 Task: Check the average views per listing of new carpet in the last 5 years.
Action: Mouse moved to (794, 182)
Screenshot: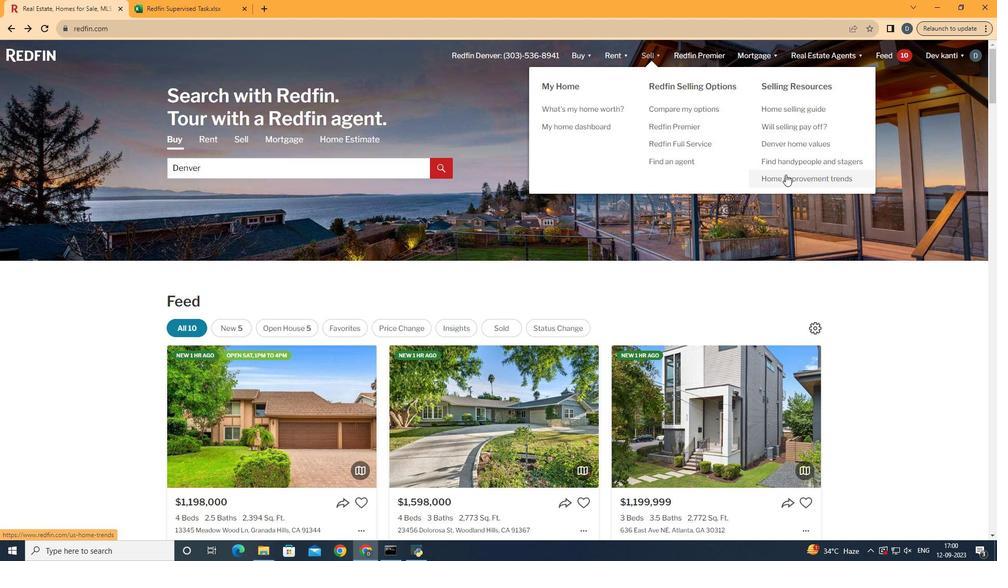 
Action: Mouse pressed left at (794, 182)
Screenshot: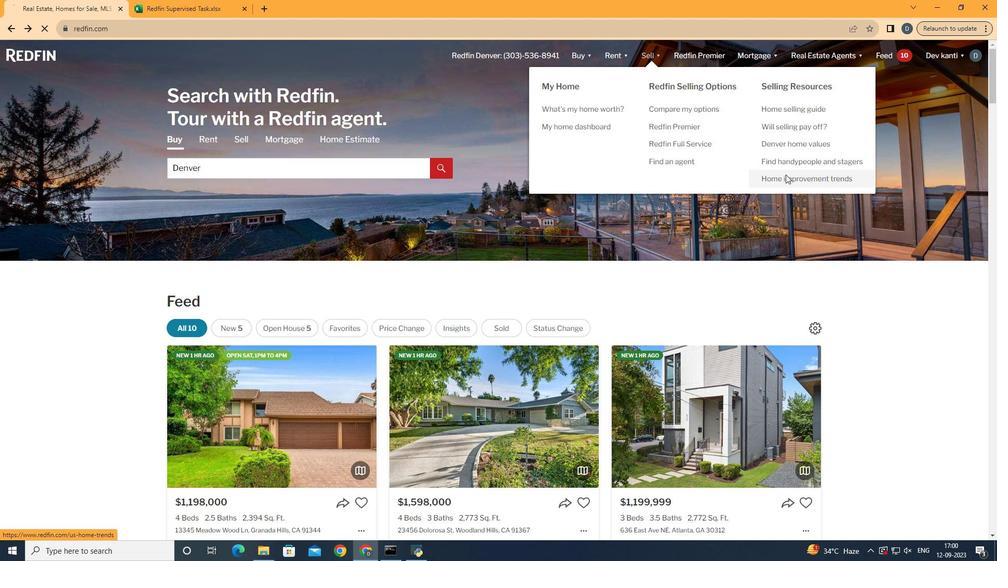 
Action: Mouse moved to (268, 216)
Screenshot: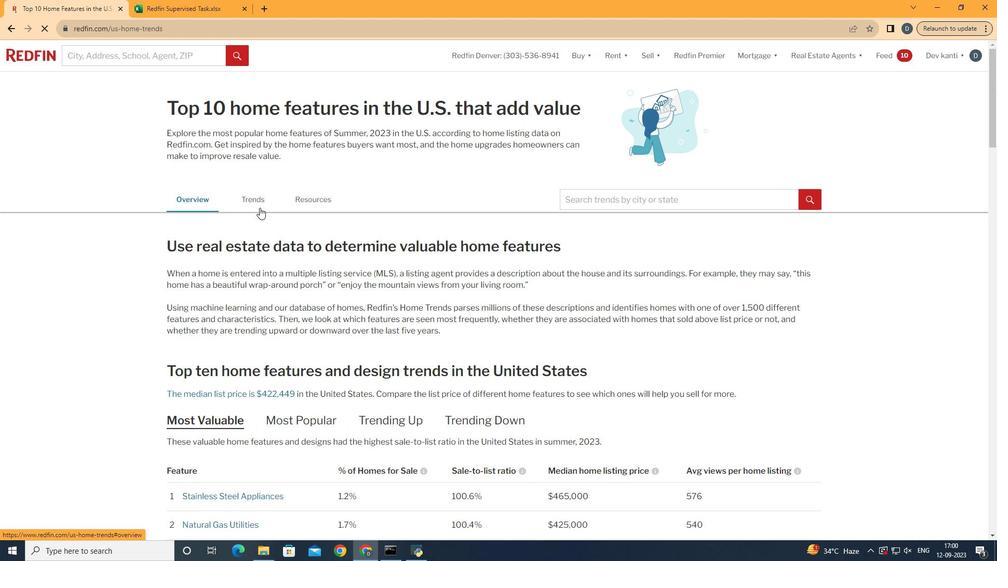 
Action: Mouse pressed left at (268, 216)
Screenshot: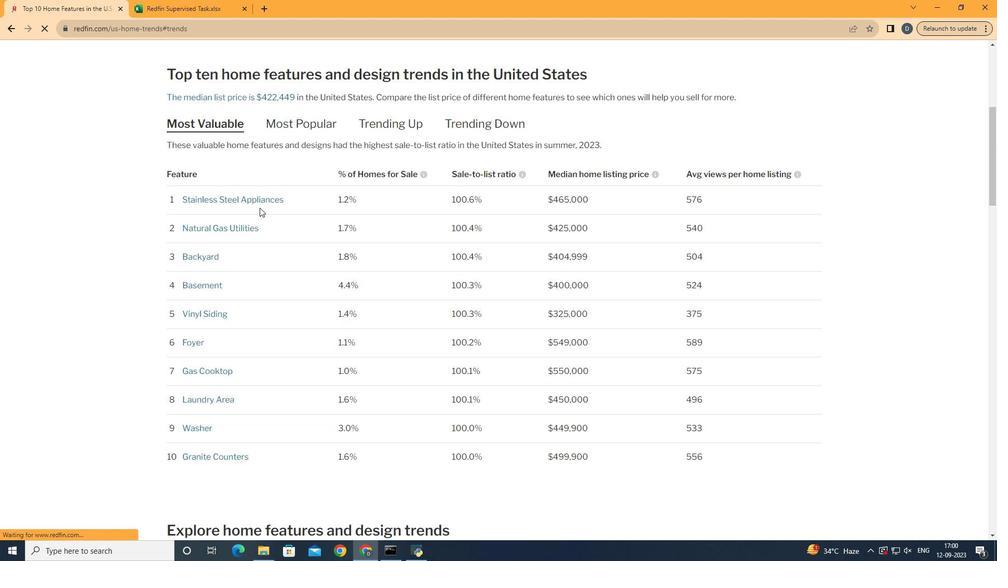 
Action: Mouse moved to (354, 267)
Screenshot: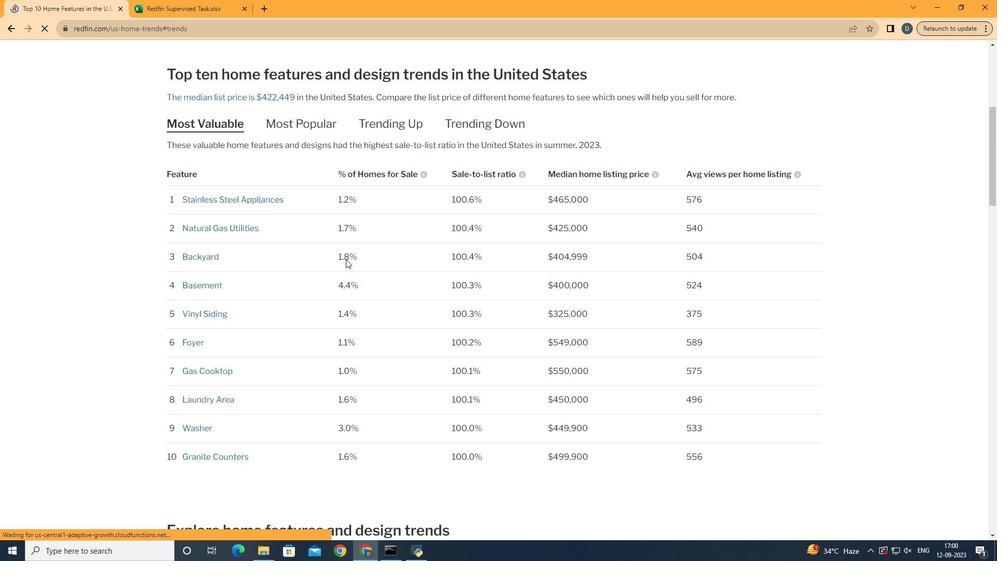 
Action: Mouse scrolled (354, 267) with delta (0, 0)
Screenshot: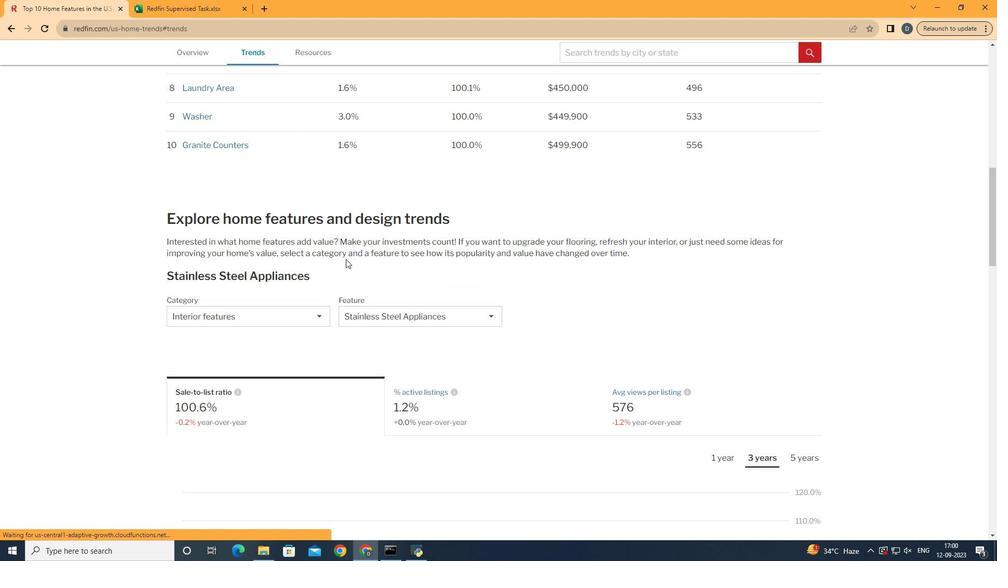 
Action: Mouse scrolled (354, 267) with delta (0, 0)
Screenshot: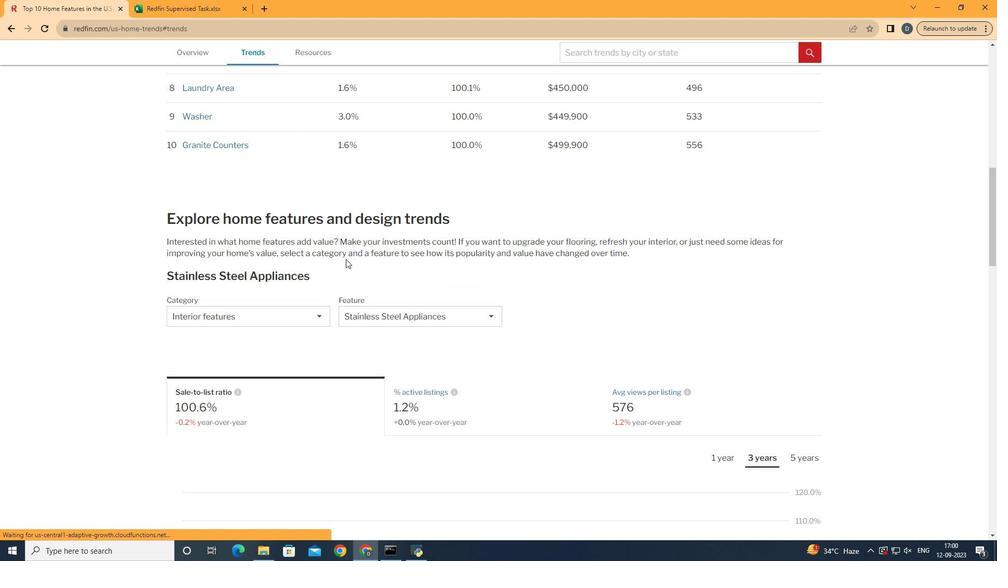 
Action: Mouse scrolled (354, 267) with delta (0, 0)
Screenshot: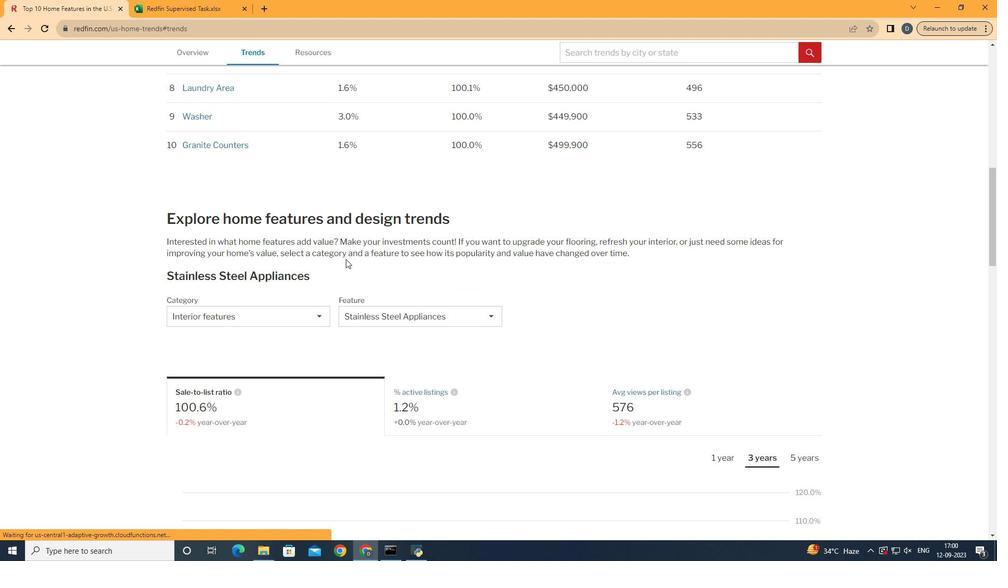 
Action: Mouse scrolled (354, 267) with delta (0, 0)
Screenshot: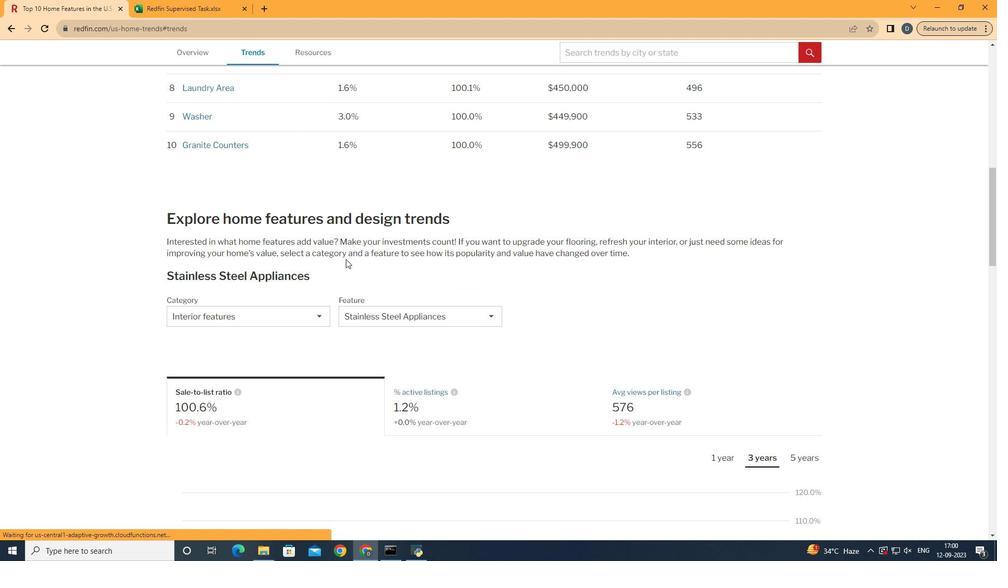 
Action: Mouse scrolled (354, 267) with delta (0, 0)
Screenshot: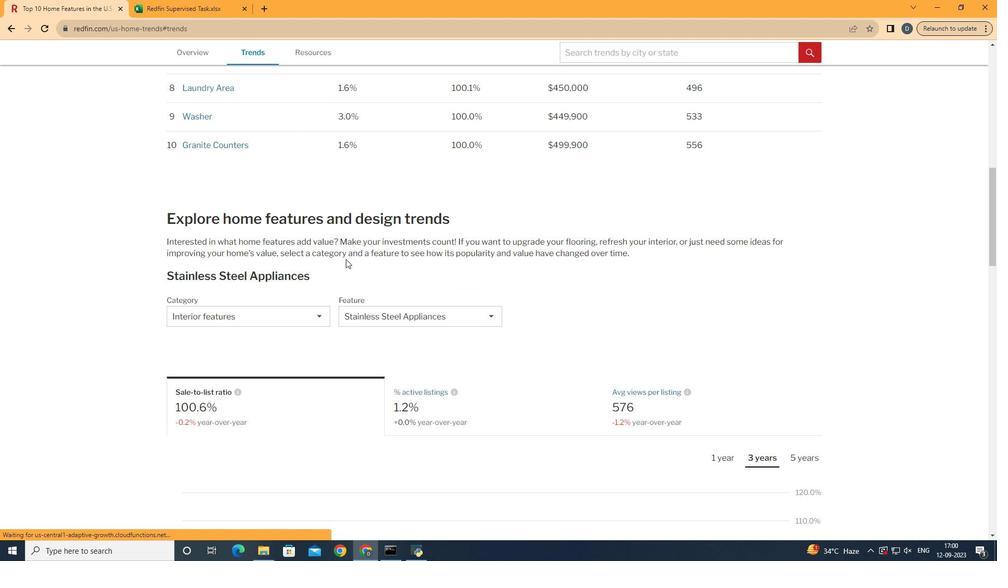 
Action: Mouse scrolled (354, 267) with delta (0, 0)
Screenshot: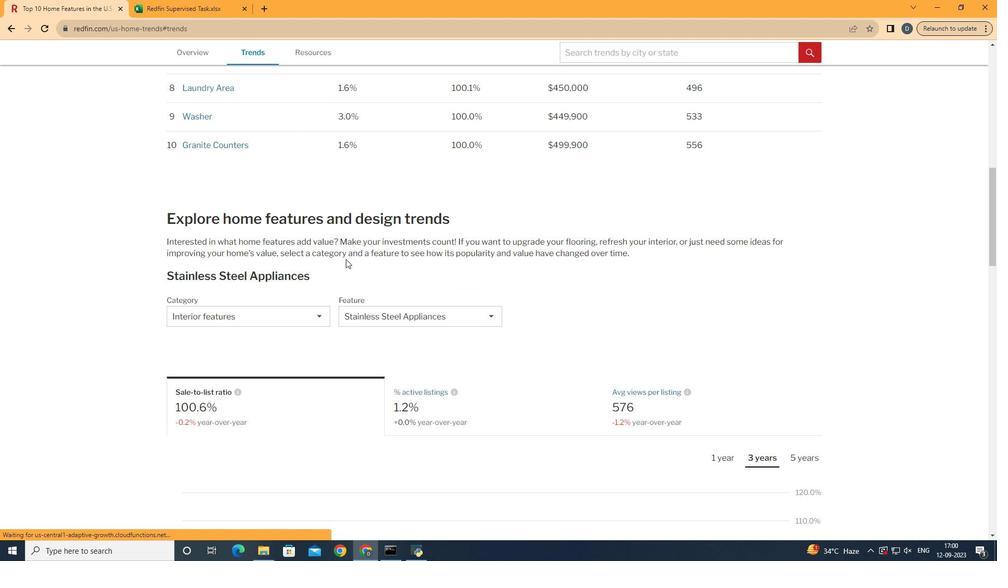 
Action: Mouse scrolled (354, 267) with delta (0, 0)
Screenshot: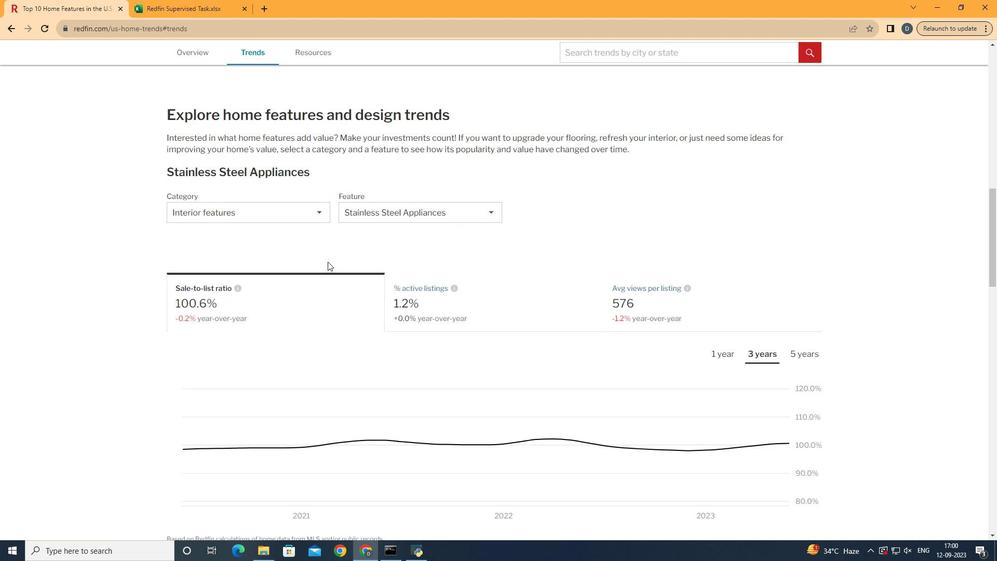 
Action: Mouse scrolled (354, 267) with delta (0, 0)
Screenshot: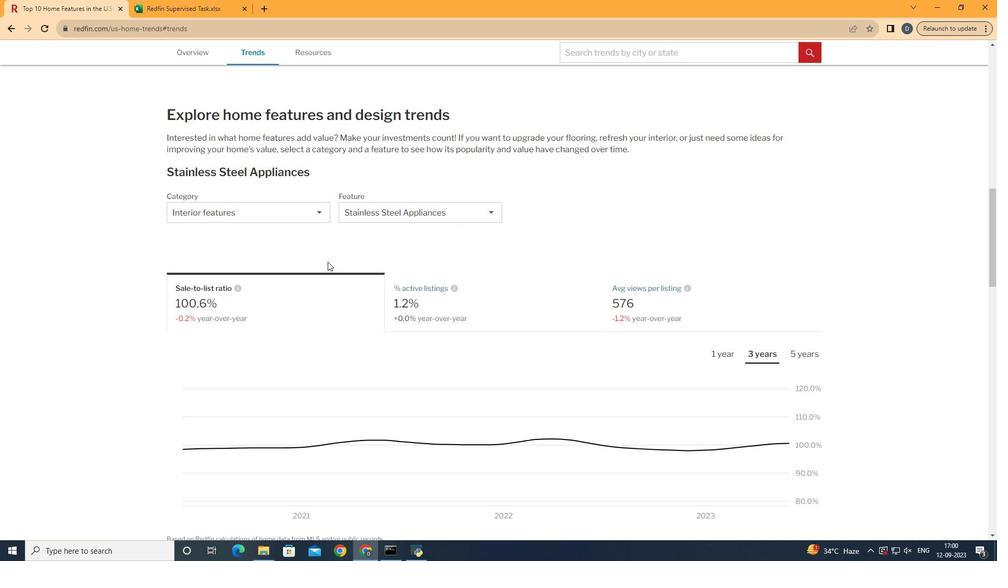 
Action: Mouse moved to (312, 231)
Screenshot: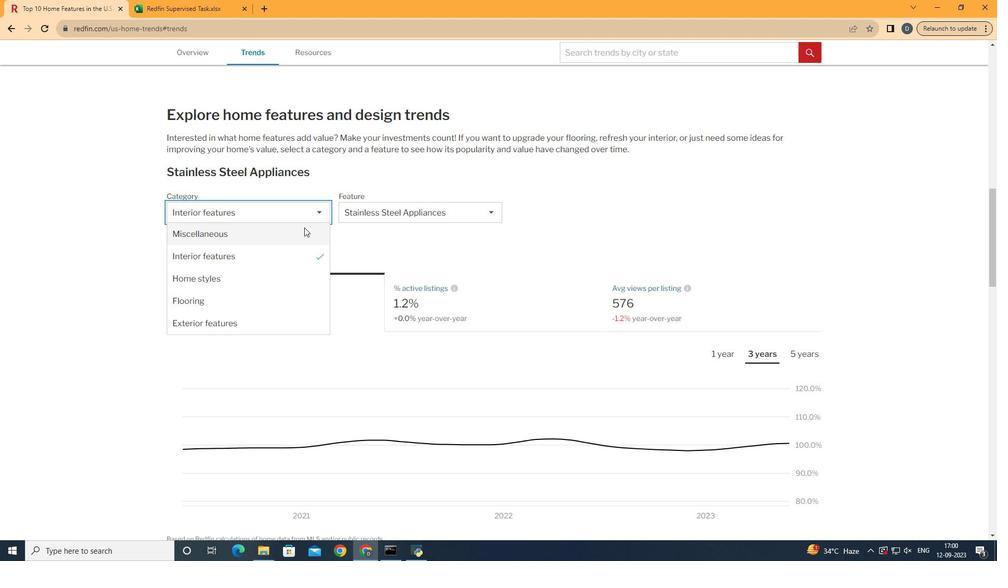 
Action: Mouse pressed left at (312, 231)
Screenshot: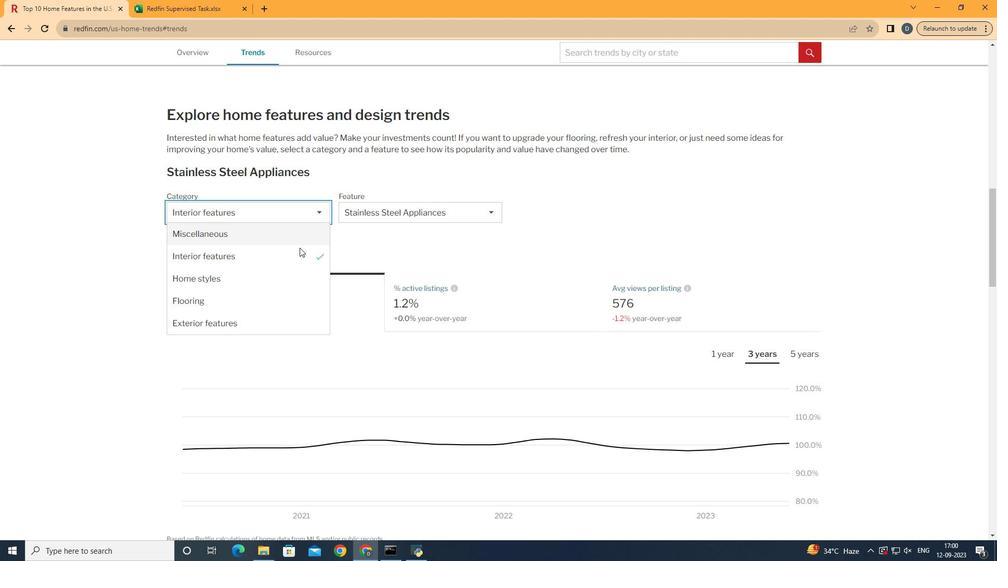 
Action: Mouse moved to (307, 263)
Screenshot: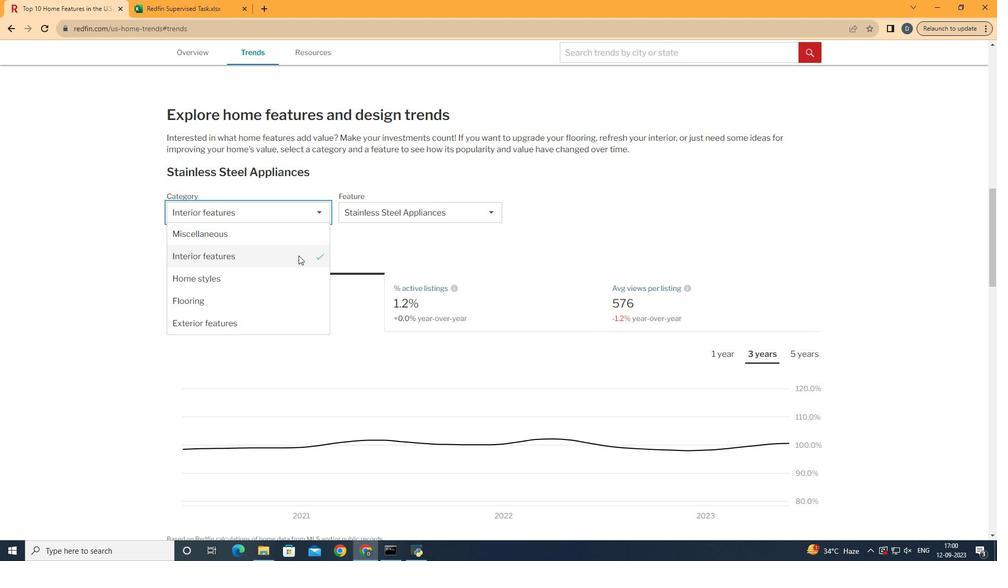 
Action: Mouse pressed left at (307, 263)
Screenshot: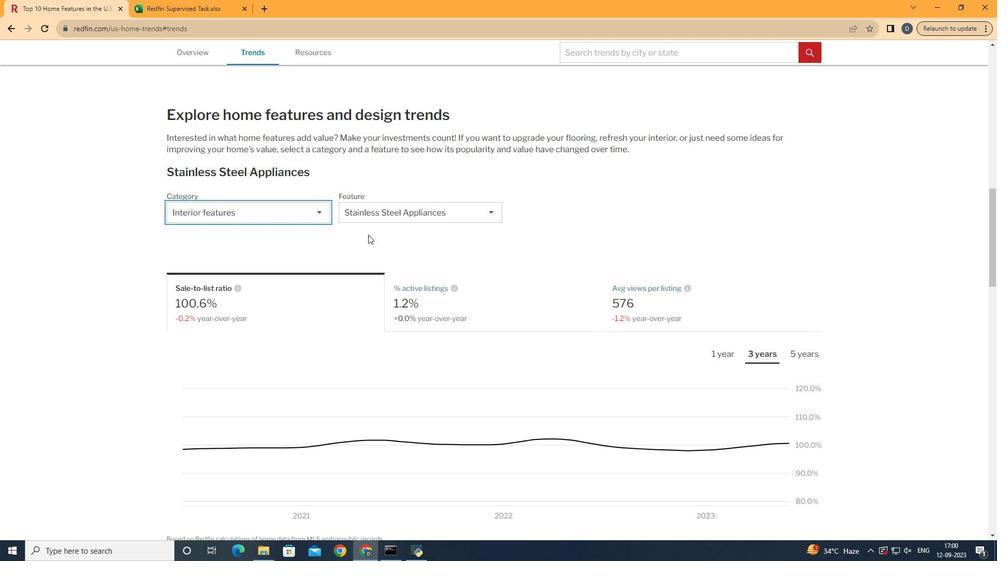 
Action: Mouse moved to (411, 223)
Screenshot: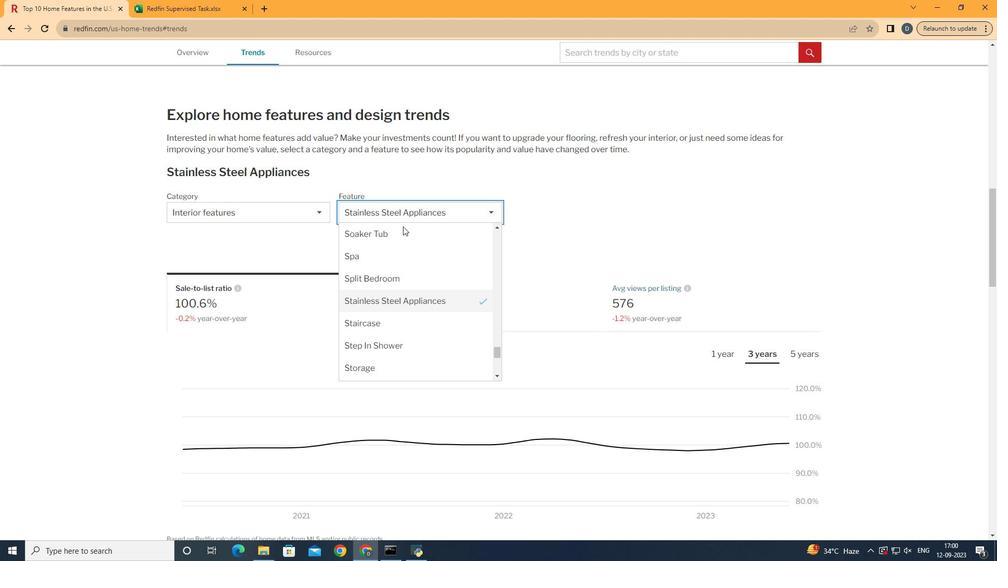 
Action: Mouse pressed left at (411, 223)
Screenshot: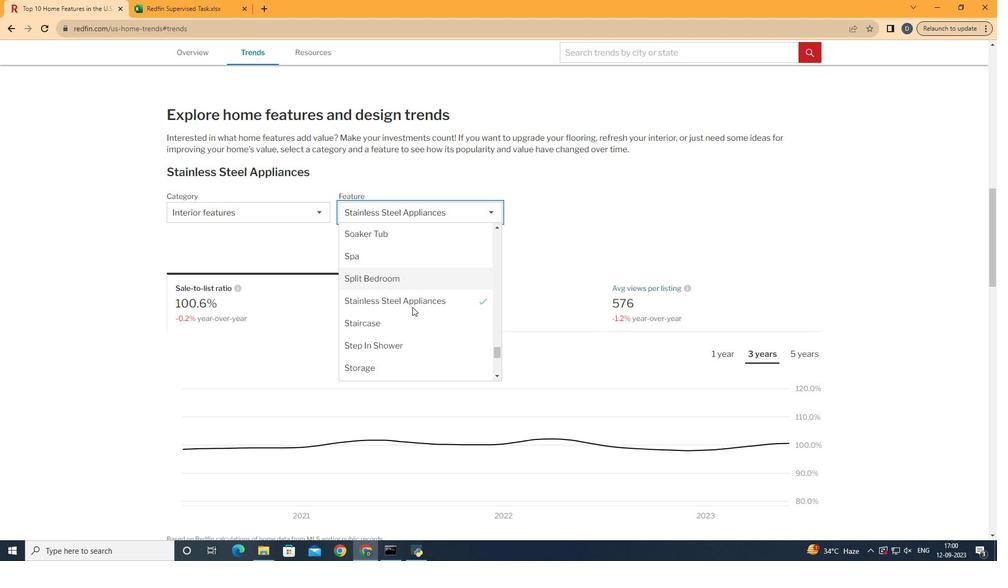 
Action: Mouse moved to (426, 324)
Screenshot: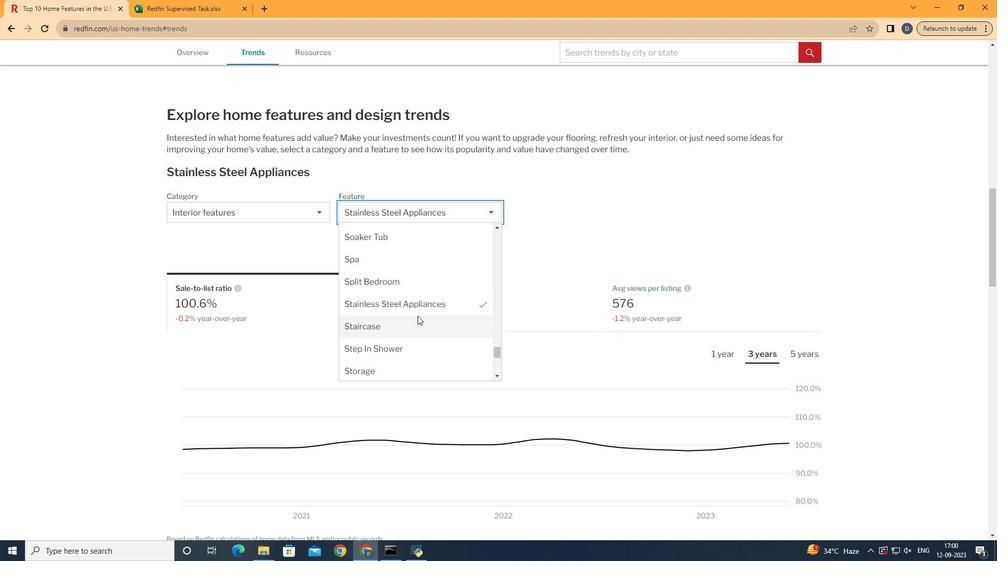
Action: Mouse scrolled (426, 324) with delta (0, 0)
Screenshot: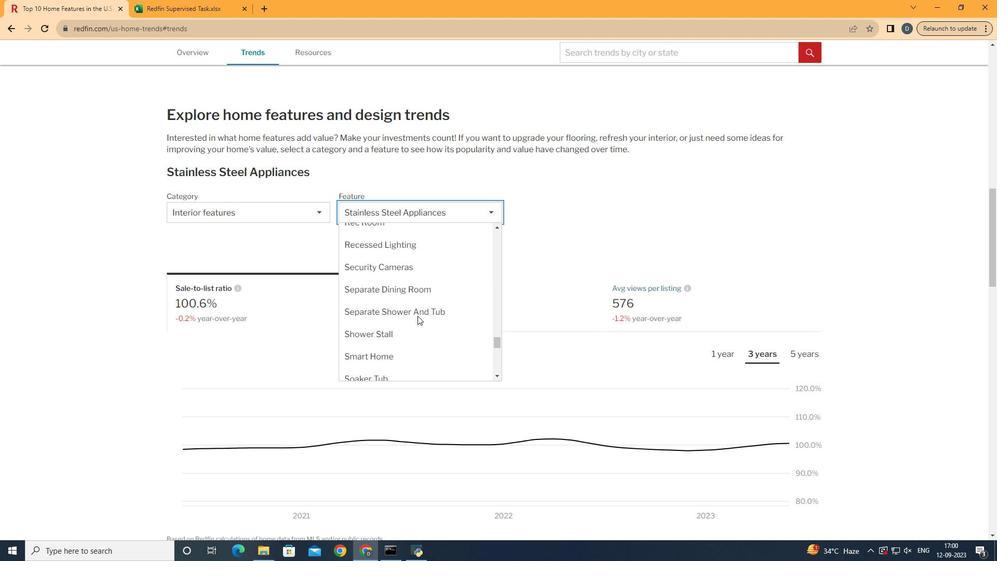 
Action: Mouse scrolled (426, 324) with delta (0, 0)
Screenshot: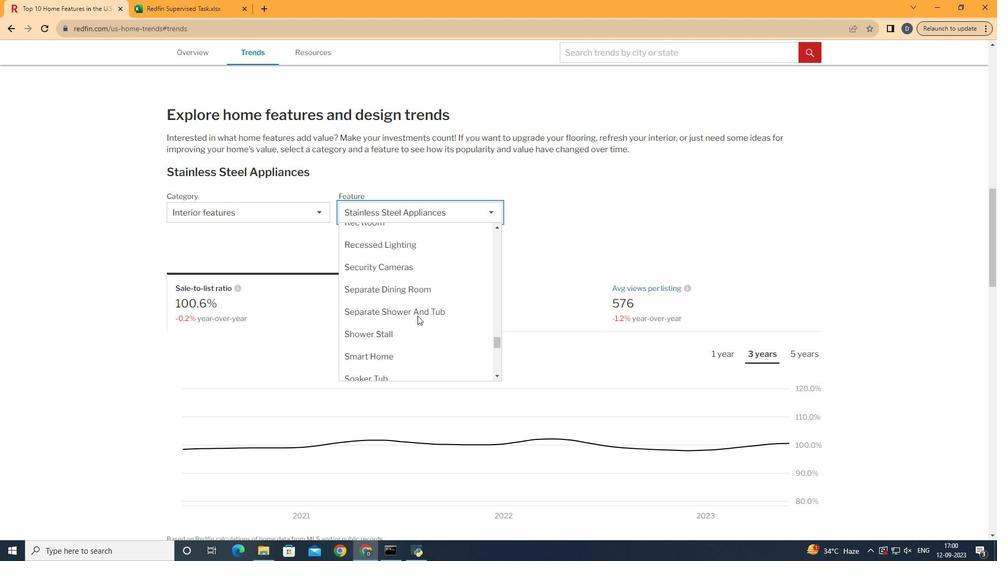 
Action: Mouse scrolled (426, 324) with delta (0, 0)
Screenshot: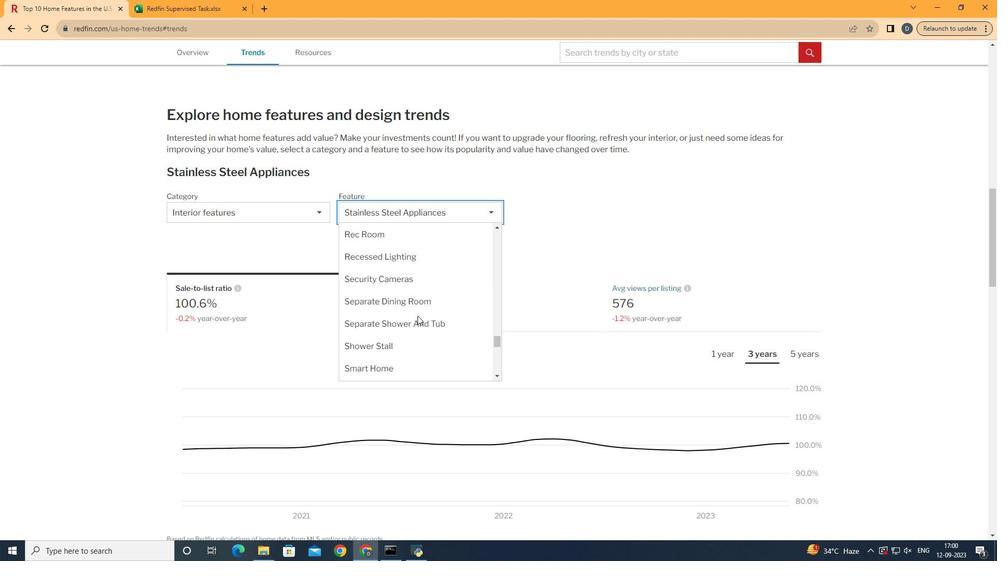 
Action: Mouse scrolled (426, 324) with delta (0, 0)
Screenshot: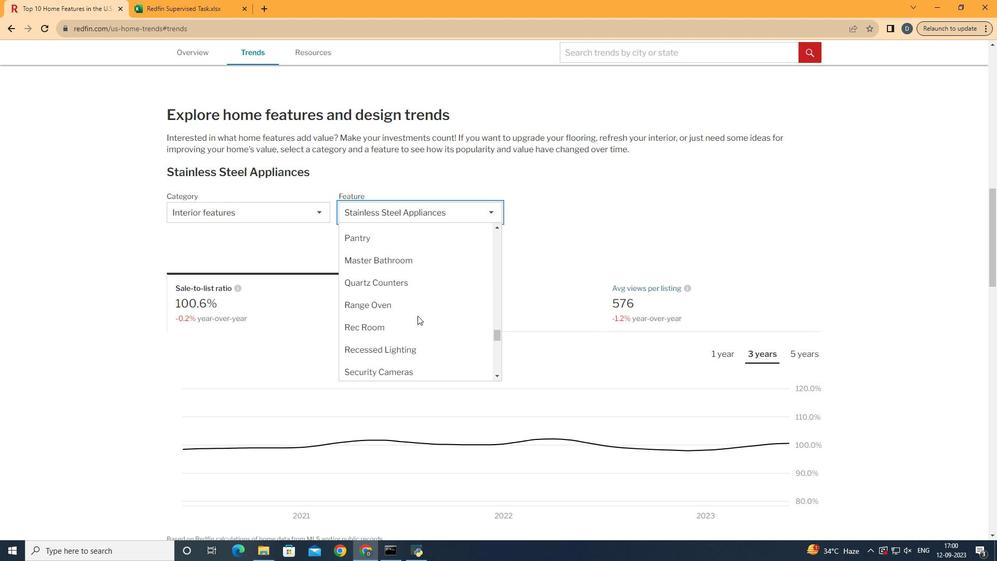 
Action: Mouse scrolled (426, 324) with delta (0, 0)
Screenshot: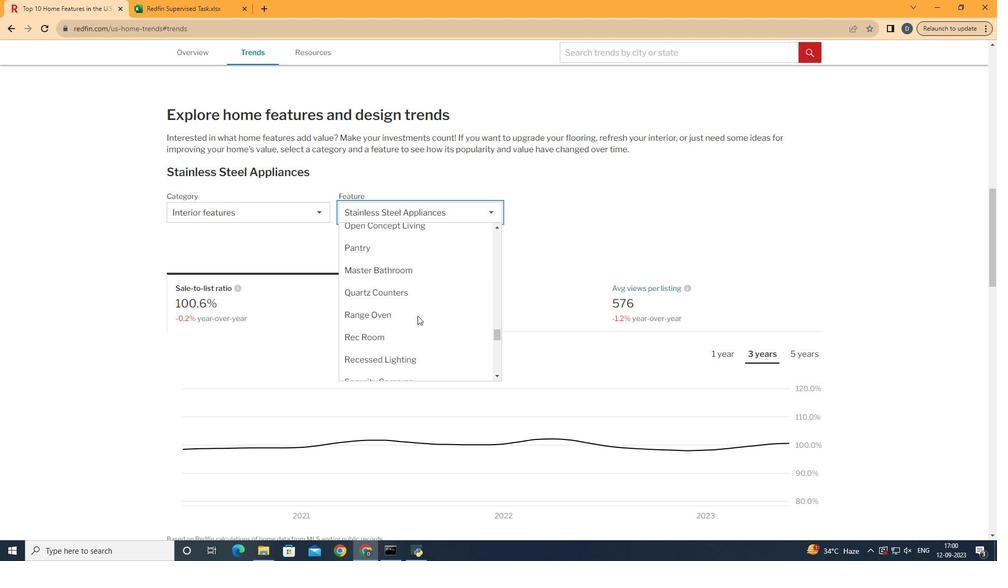 
Action: Mouse moved to (421, 306)
Screenshot: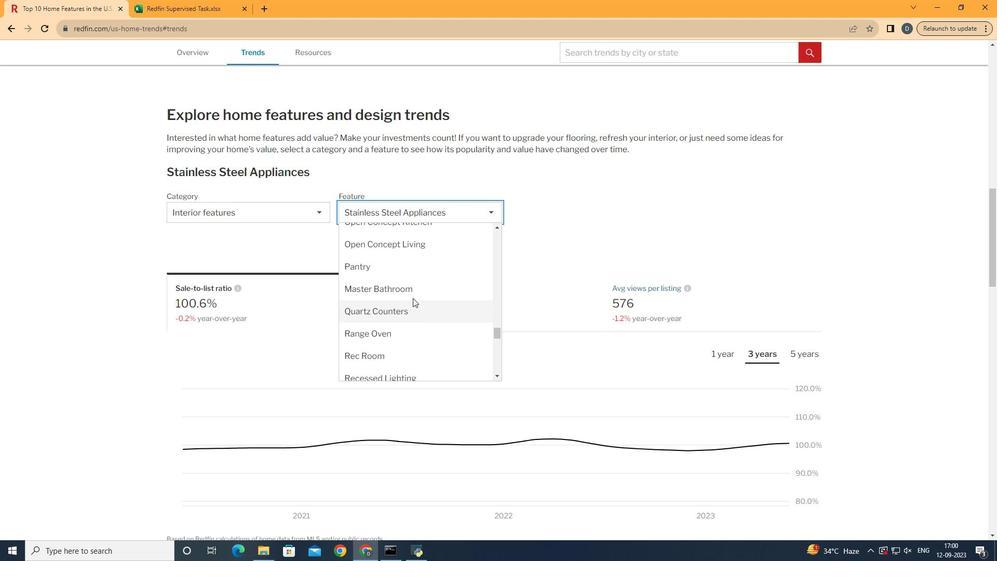 
Action: Mouse scrolled (421, 307) with delta (0, 0)
Screenshot: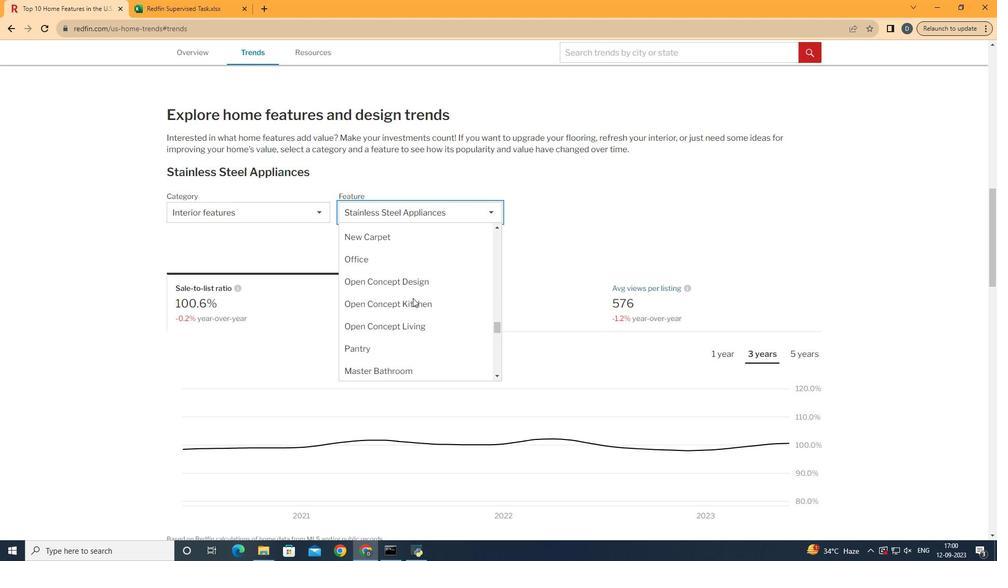 
Action: Mouse scrolled (421, 307) with delta (0, 0)
Screenshot: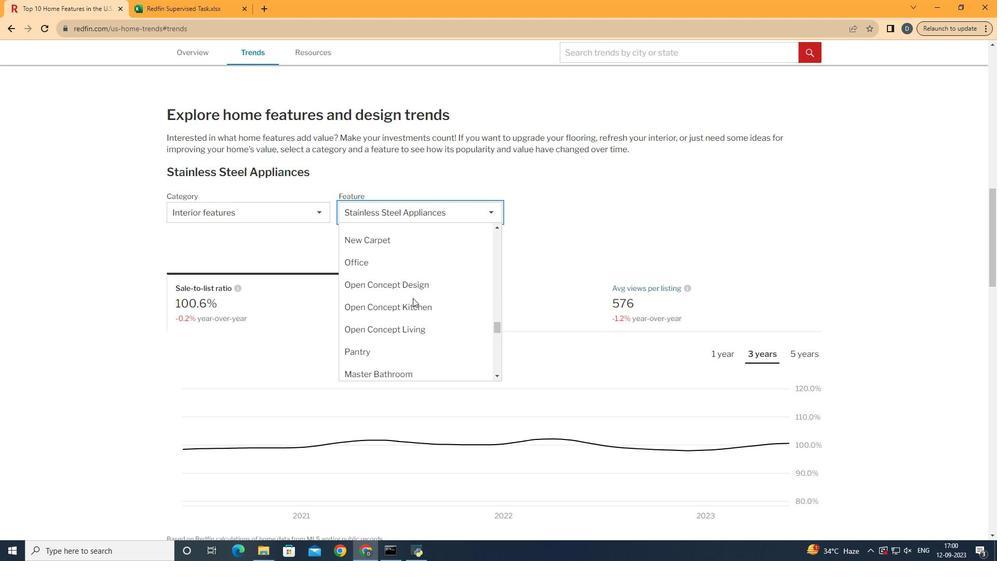 
Action: Mouse moved to (434, 251)
Screenshot: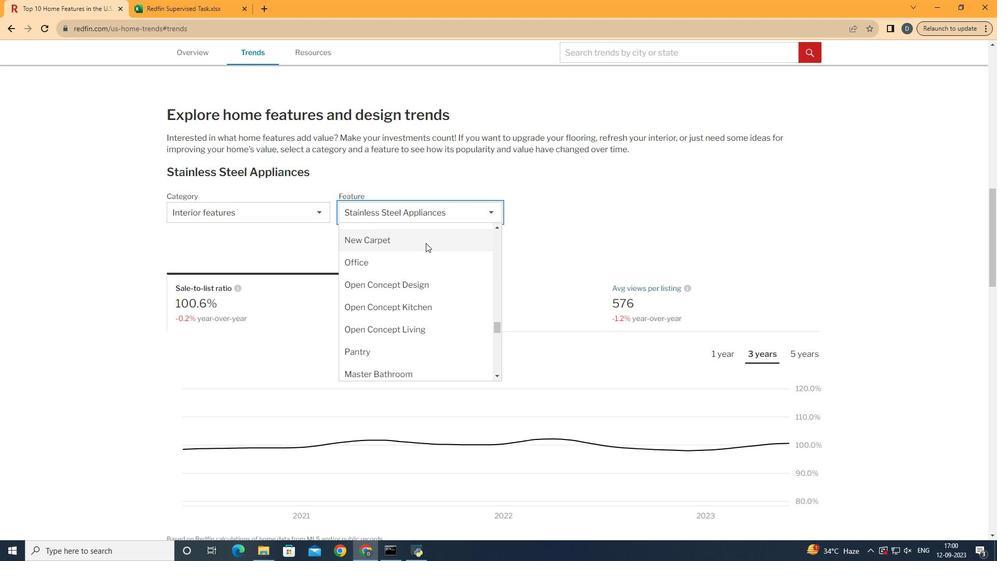 
Action: Mouse pressed left at (434, 251)
Screenshot: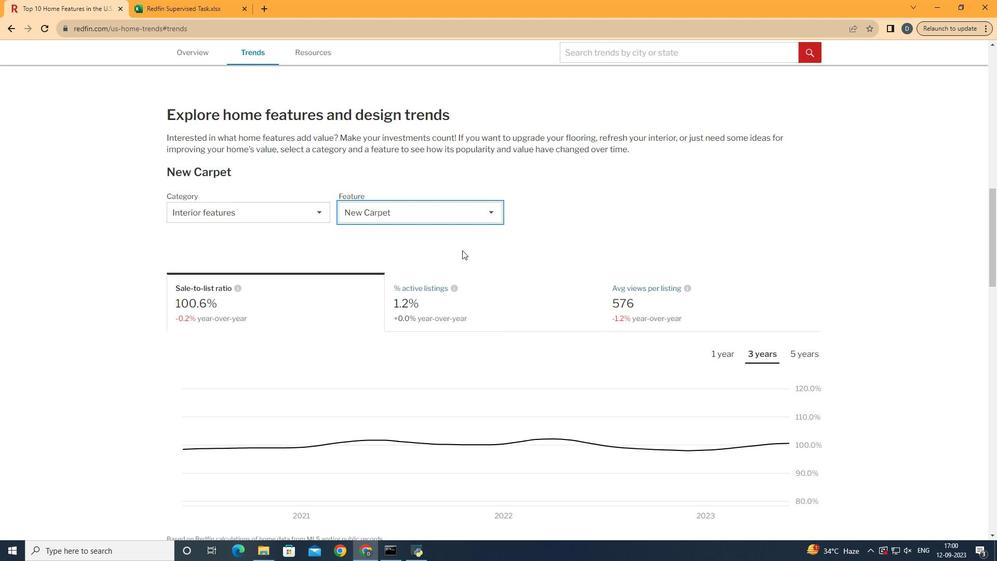 
Action: Mouse moved to (706, 312)
Screenshot: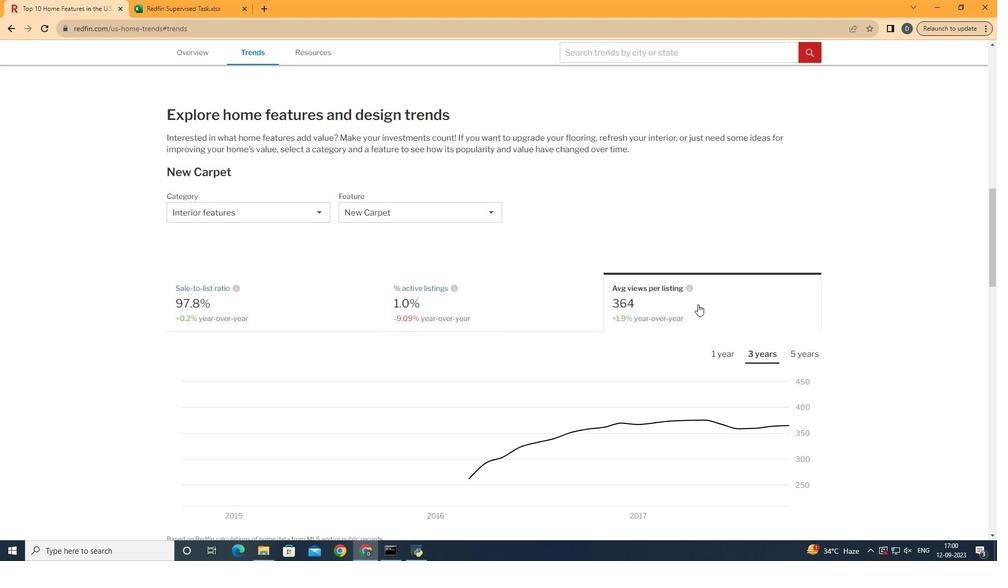 
Action: Mouse pressed left at (706, 312)
Screenshot: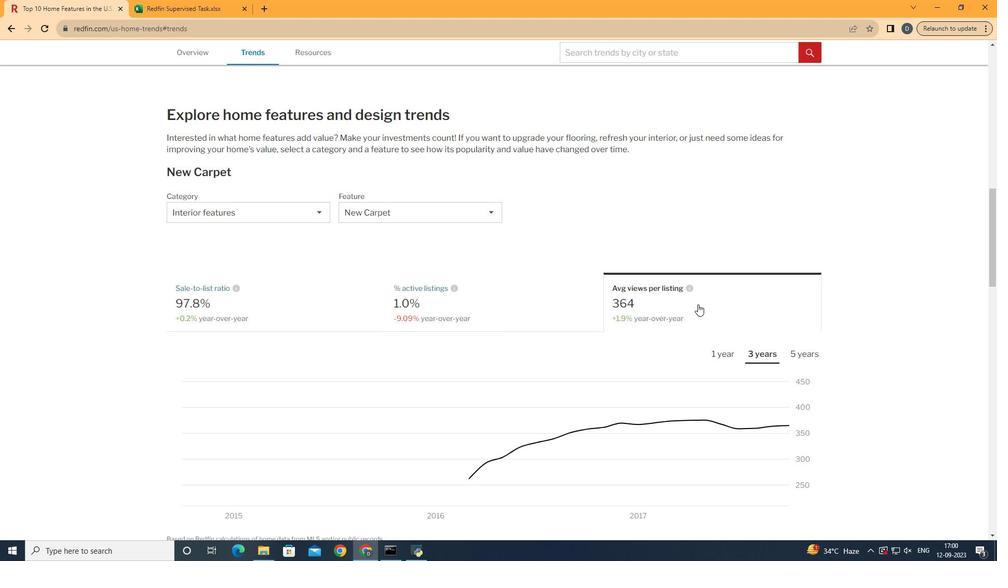 
Action: Mouse moved to (710, 312)
Screenshot: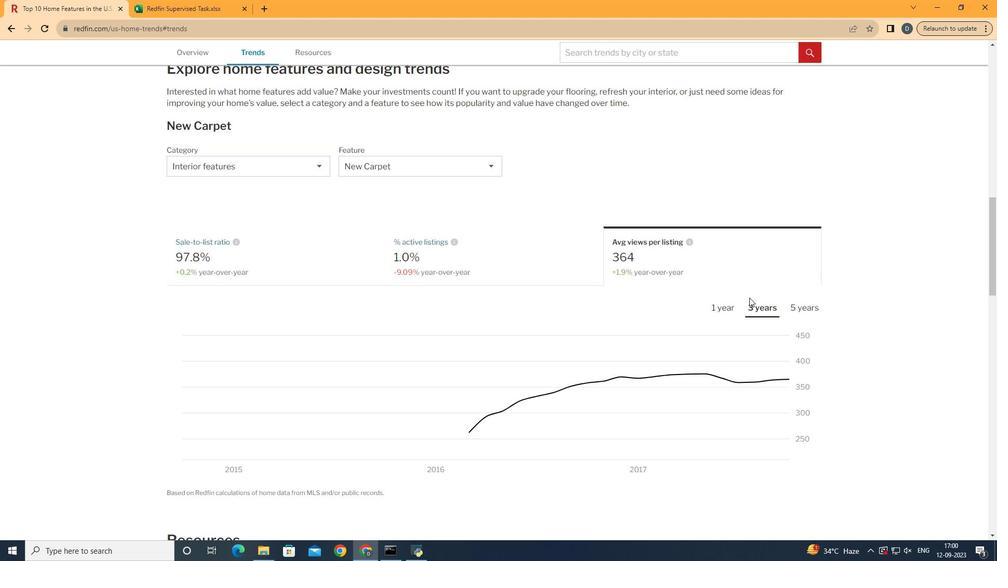
Action: Mouse scrolled (710, 312) with delta (0, 0)
Screenshot: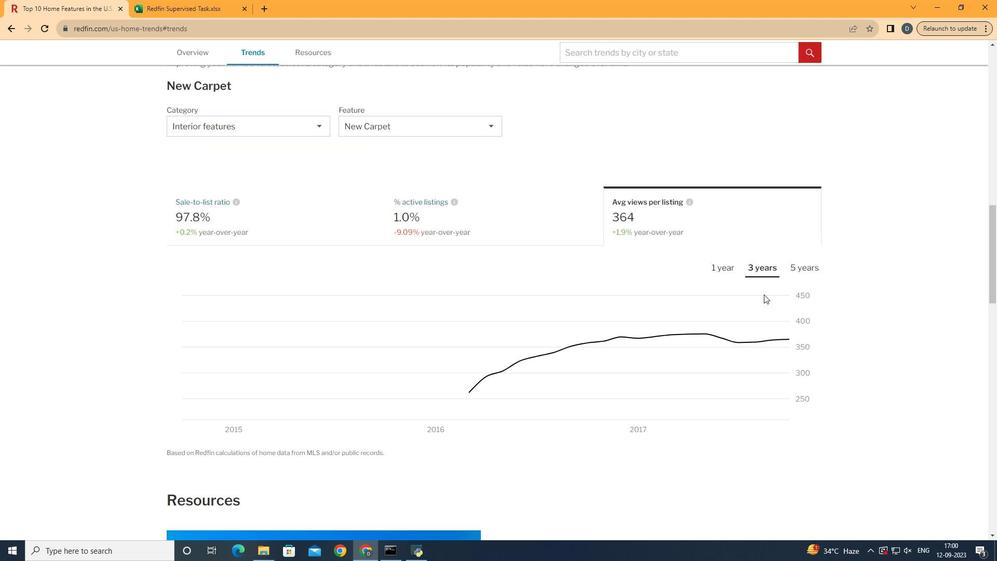 
Action: Mouse scrolled (710, 312) with delta (0, 0)
Screenshot: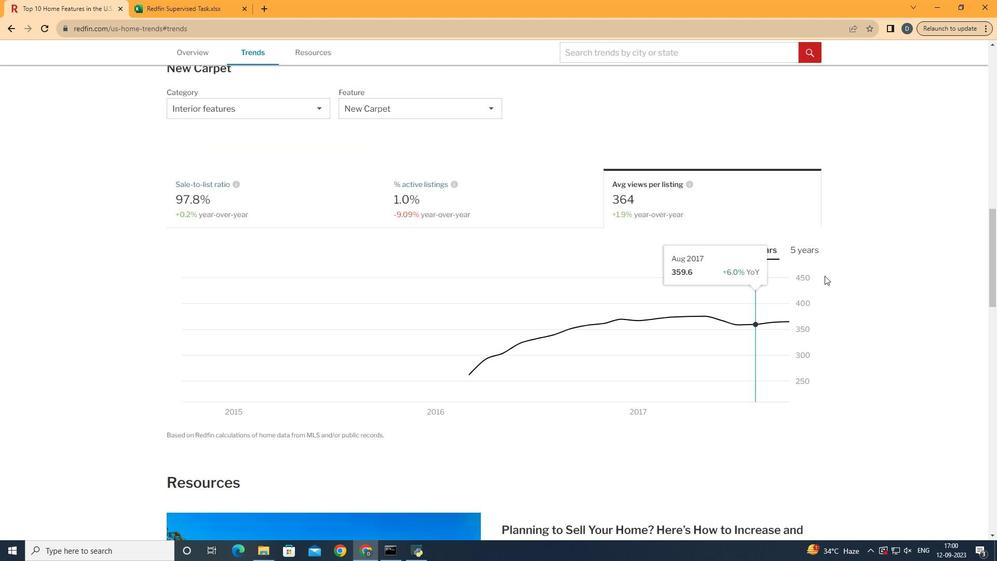 
Action: Mouse moved to (824, 258)
Screenshot: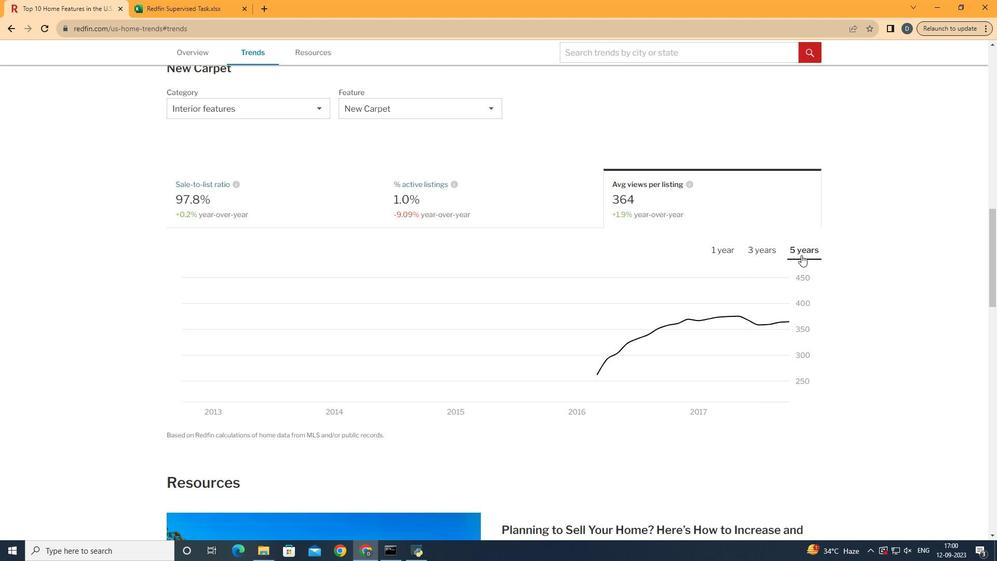 
Action: Mouse pressed left at (824, 258)
Screenshot: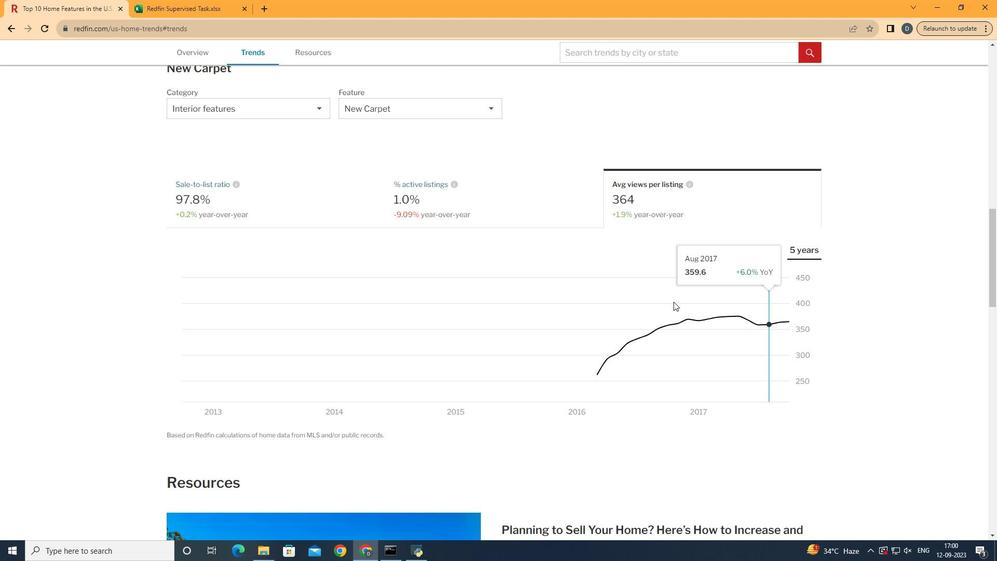 
Action: Mouse moved to (821, 356)
Screenshot: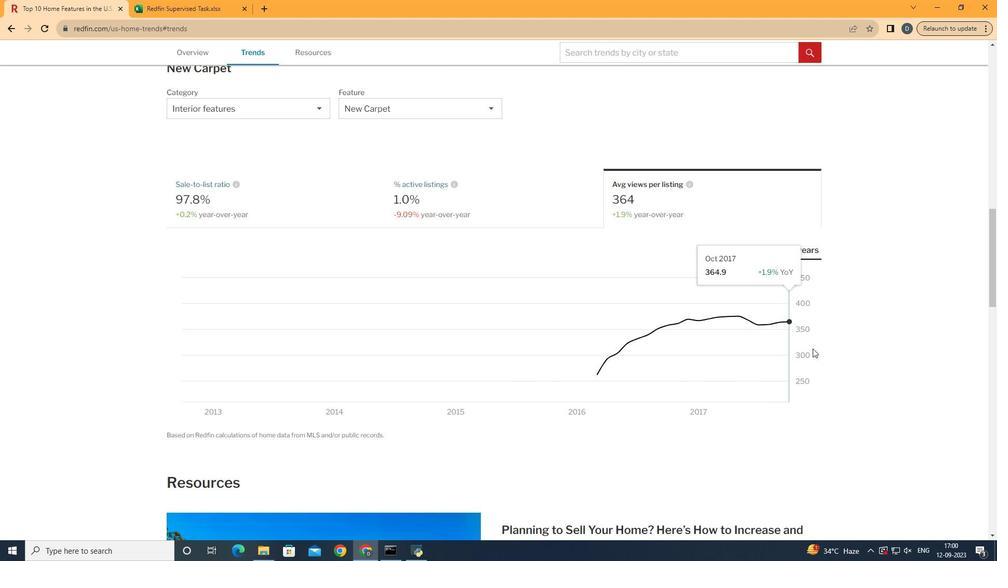 
